 Task: In Windows properties of general video settings, Set the video X coordinate to 20.
Action: Mouse moved to (131, 16)
Screenshot: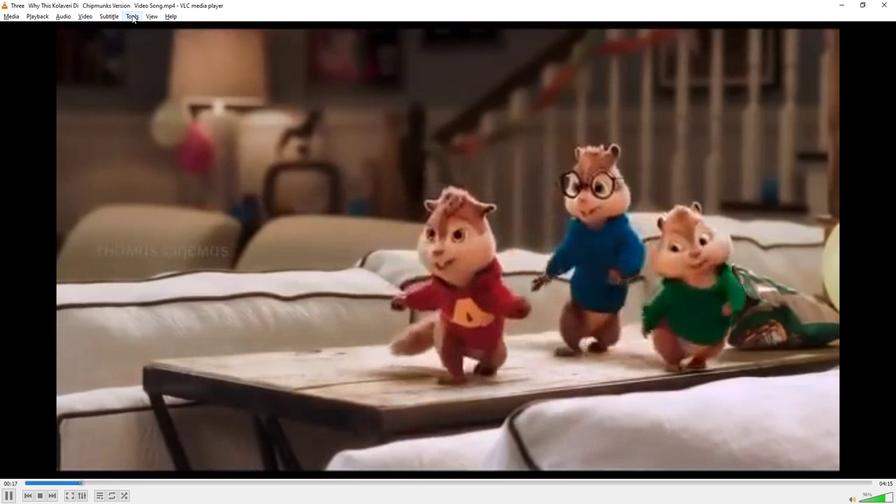 
Action: Mouse pressed left at (131, 16)
Screenshot: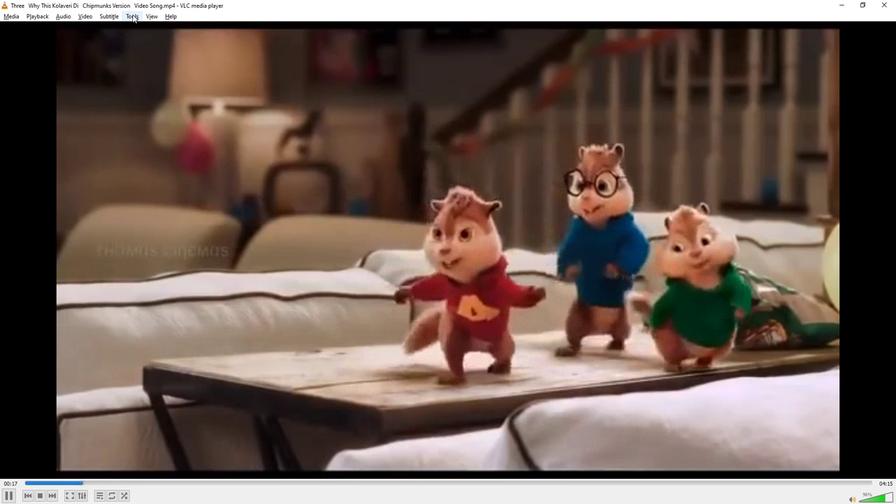 
Action: Mouse moved to (160, 130)
Screenshot: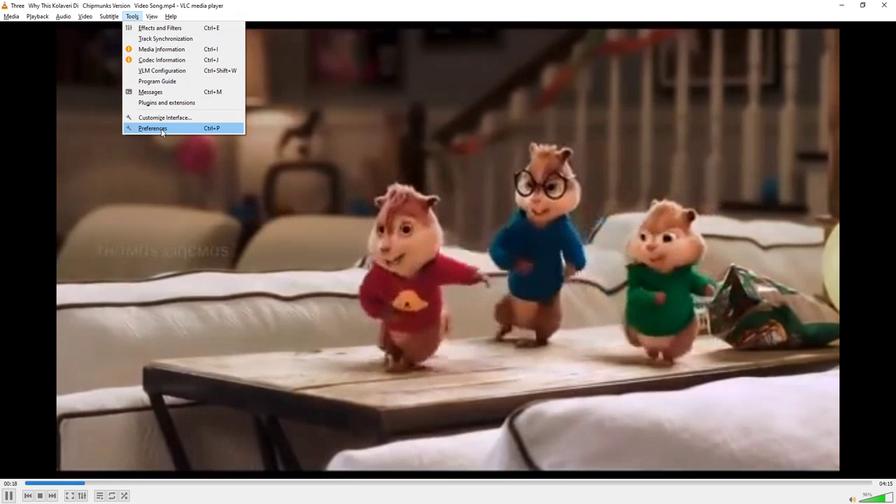 
Action: Mouse pressed left at (160, 130)
Screenshot: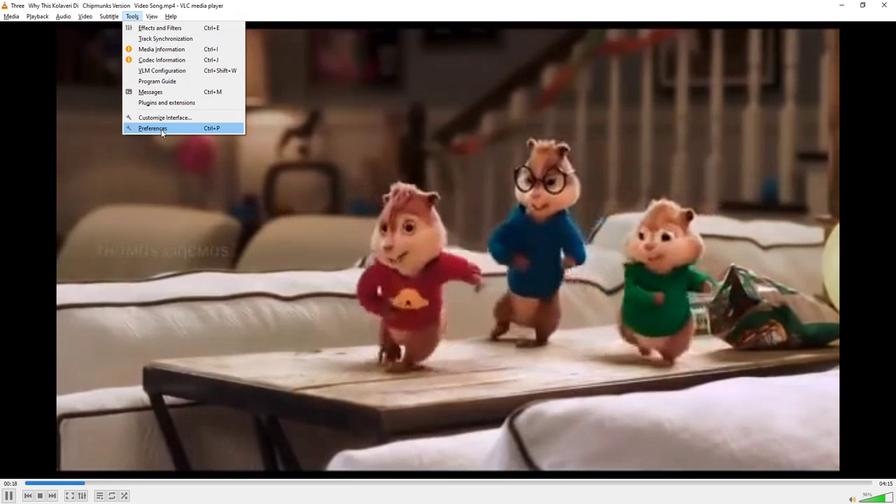 
Action: Mouse moved to (154, 387)
Screenshot: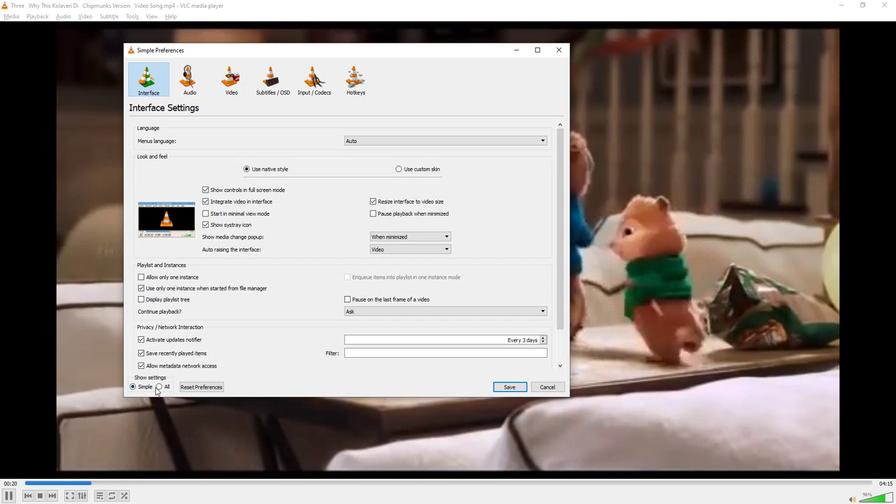 
Action: Mouse pressed left at (154, 387)
Screenshot: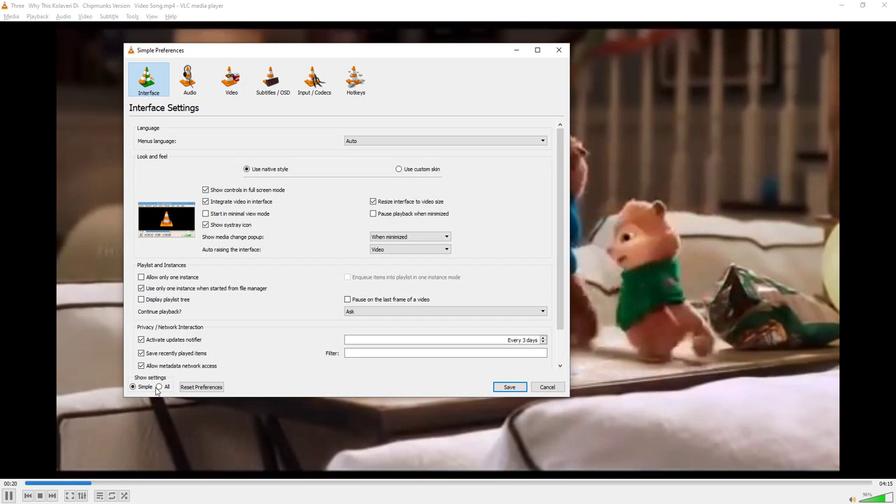 
Action: Mouse moved to (156, 386)
Screenshot: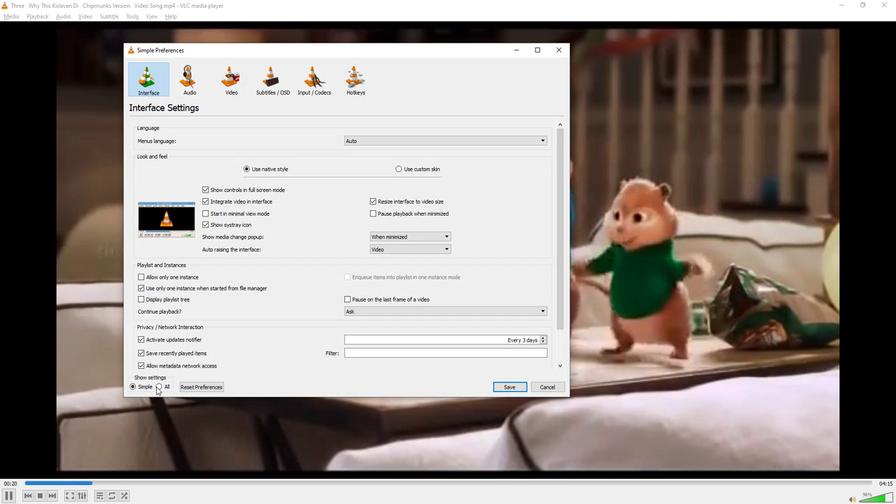
Action: Mouse pressed left at (156, 386)
Screenshot: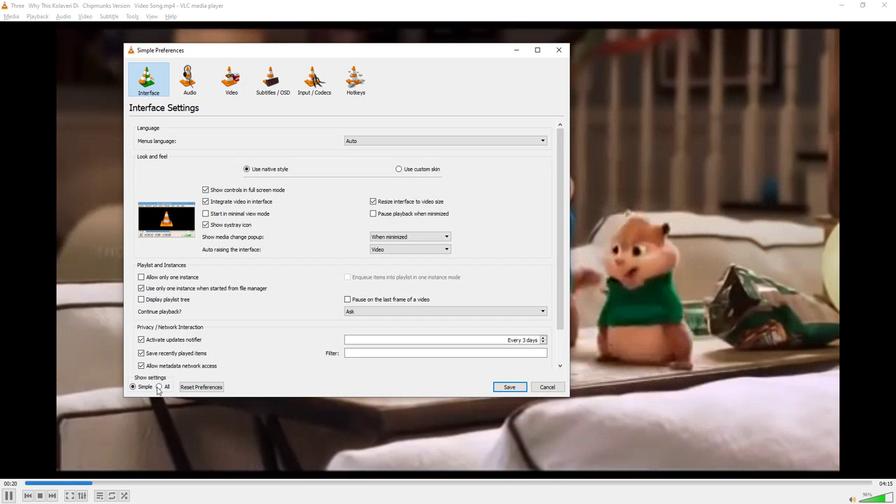 
Action: Mouse moved to (156, 332)
Screenshot: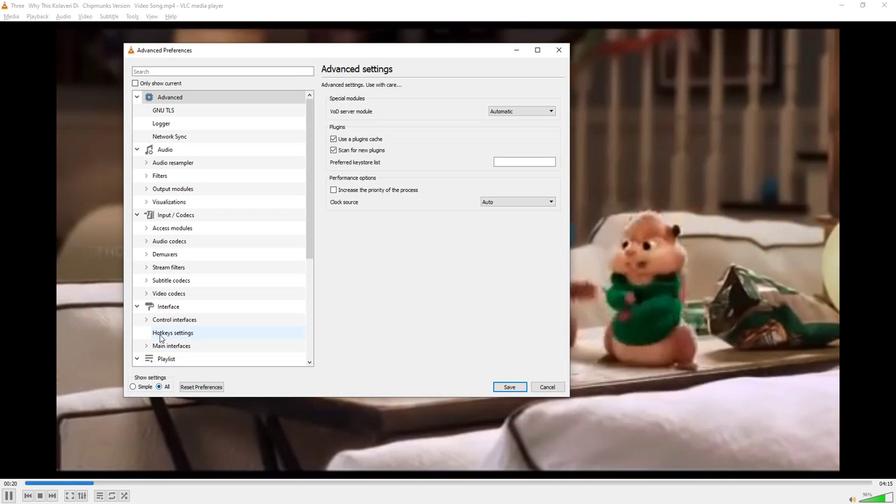 
Action: Mouse scrolled (156, 332) with delta (0, 0)
Screenshot: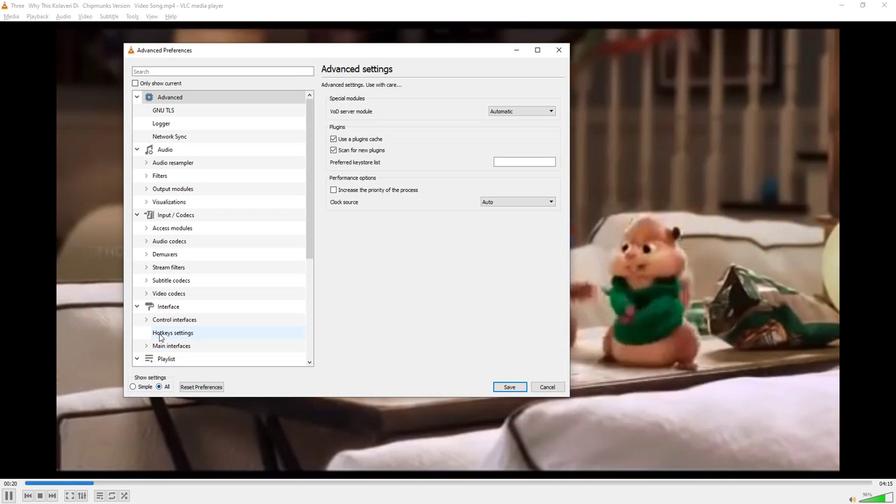 
Action: Mouse moved to (156, 332)
Screenshot: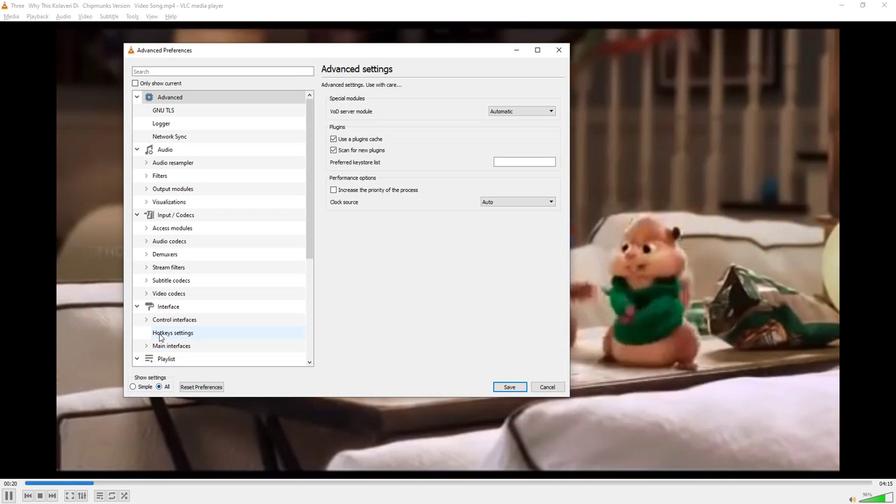 
Action: Mouse scrolled (156, 332) with delta (0, 0)
Screenshot: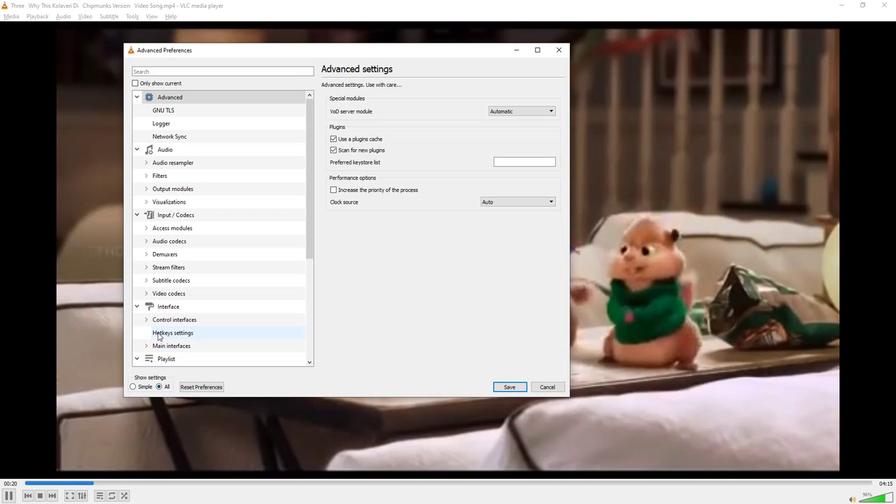 
Action: Mouse moved to (156, 332)
Screenshot: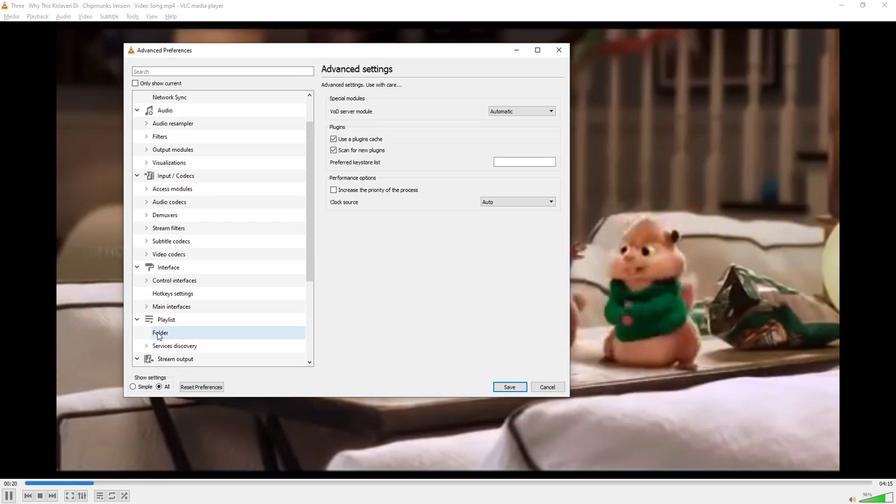 
Action: Mouse scrolled (156, 332) with delta (0, 0)
Screenshot: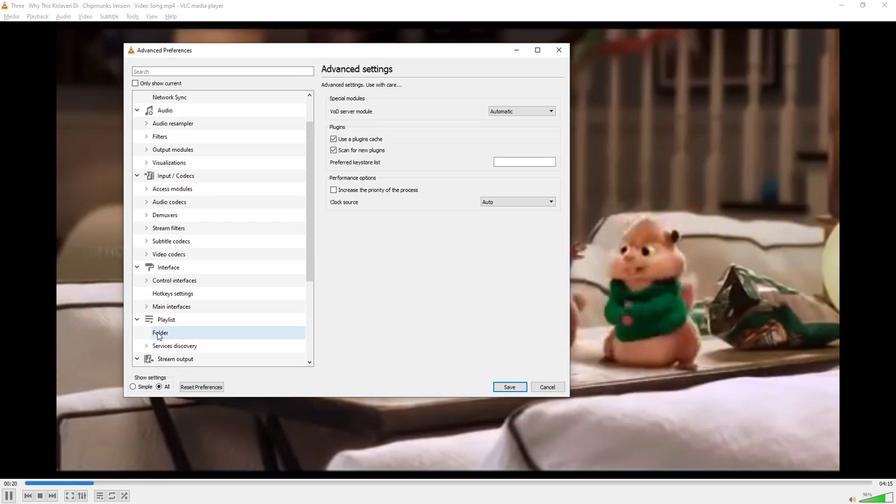 
Action: Mouse scrolled (156, 332) with delta (0, 0)
Screenshot: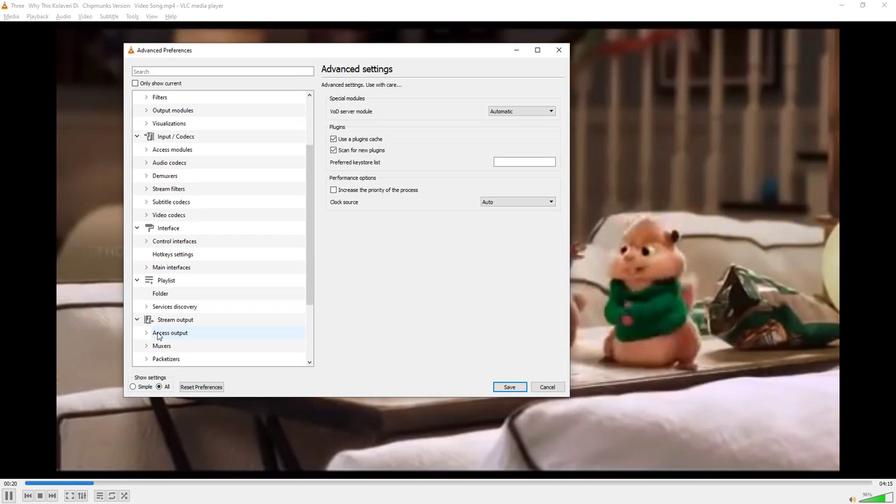 
Action: Mouse scrolled (156, 332) with delta (0, 0)
Screenshot: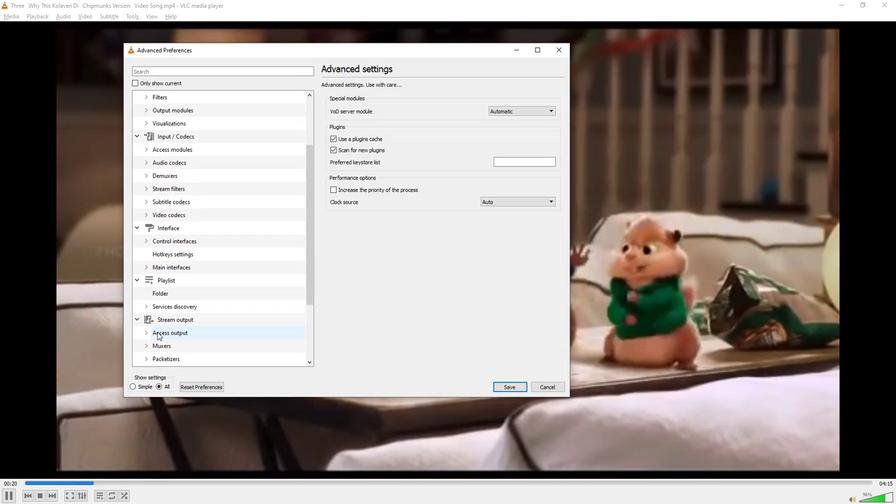 
Action: Mouse moved to (166, 306)
Screenshot: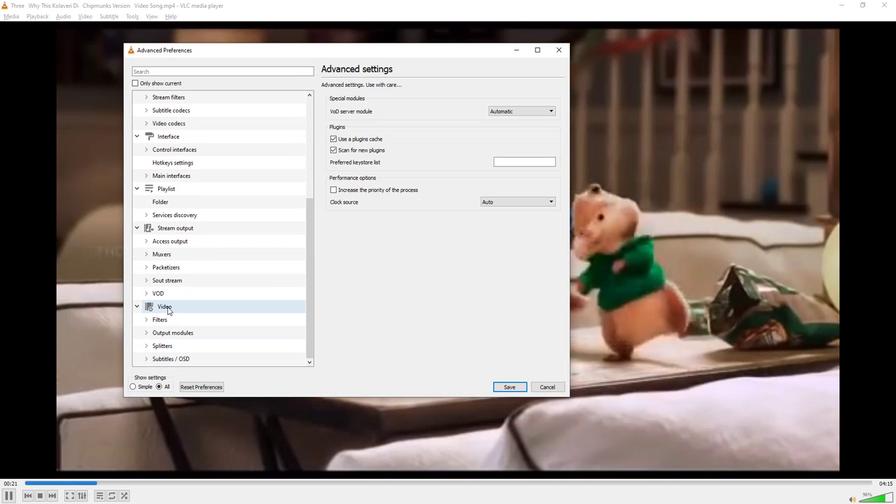 
Action: Mouse pressed left at (166, 306)
Screenshot: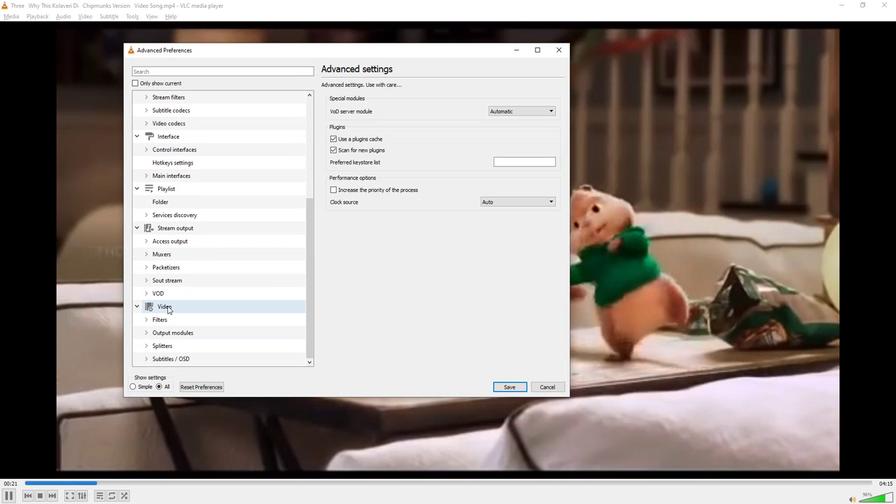 
Action: Mouse moved to (377, 327)
Screenshot: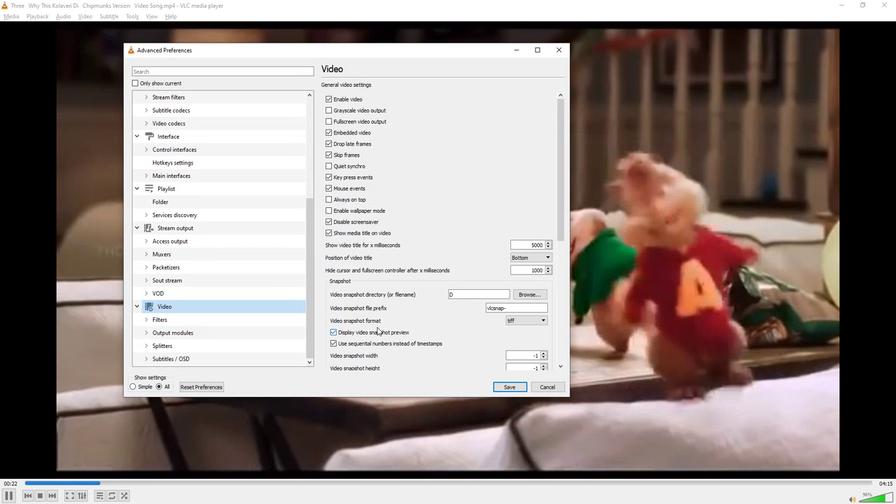 
Action: Mouse scrolled (377, 326) with delta (0, 0)
Screenshot: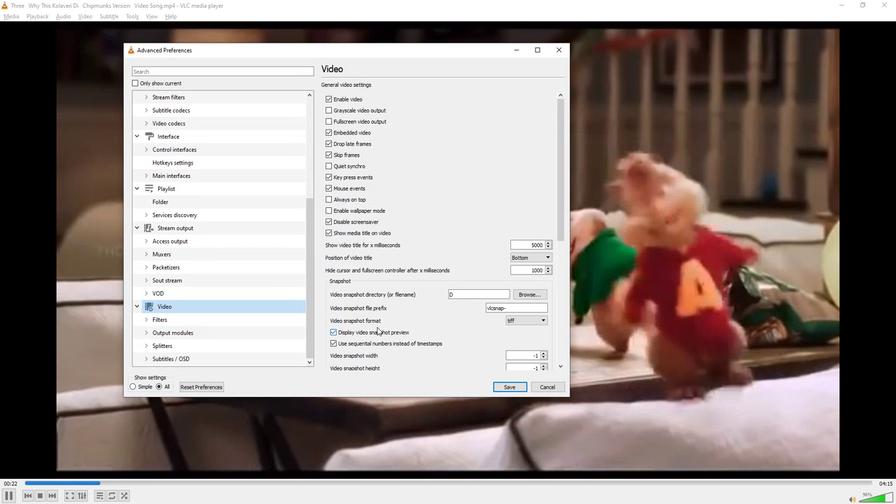 
Action: Mouse scrolled (377, 326) with delta (0, 0)
Screenshot: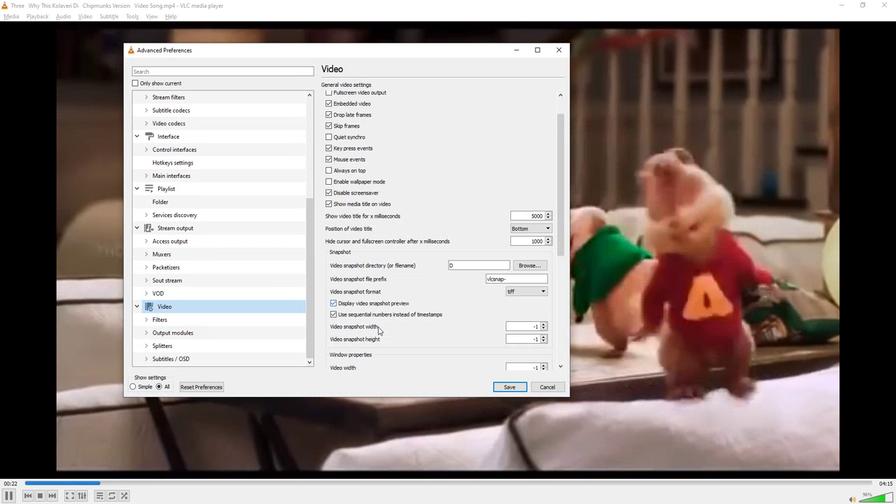
Action: Mouse scrolled (377, 326) with delta (0, 0)
Screenshot: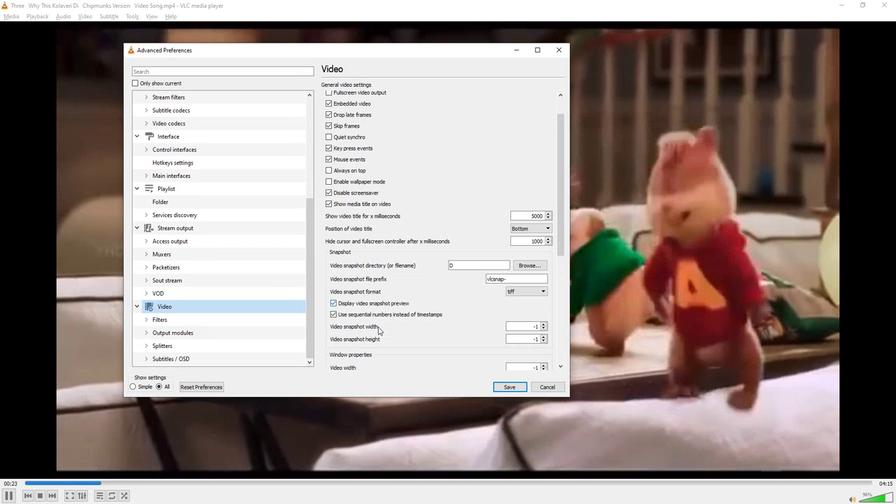 
Action: Mouse scrolled (377, 326) with delta (0, 0)
Screenshot: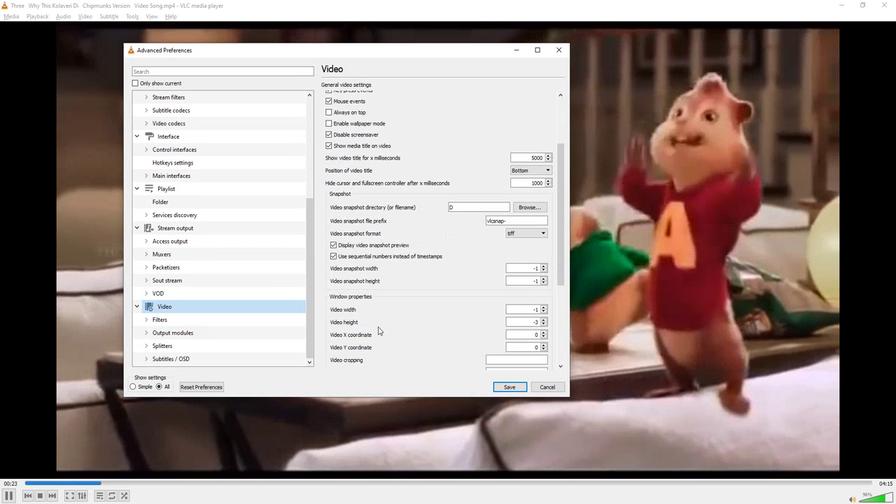 
Action: Mouse moved to (543, 303)
Screenshot: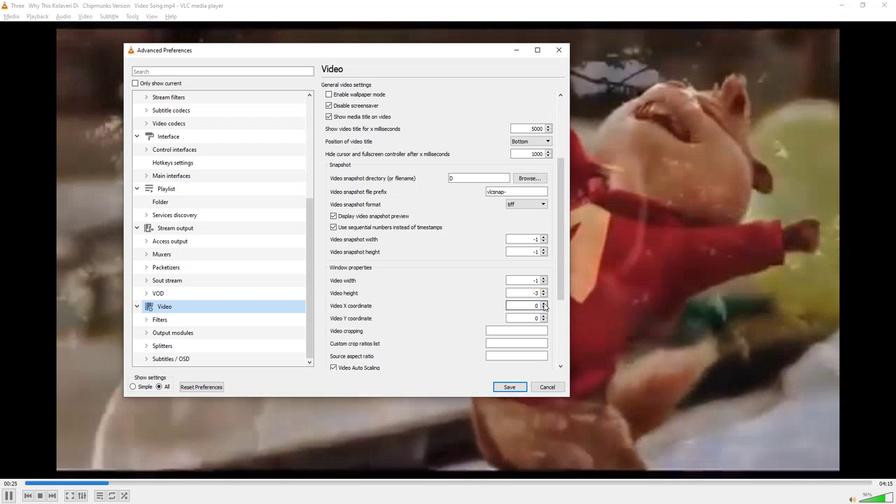 
Action: Mouse pressed left at (543, 303)
Screenshot: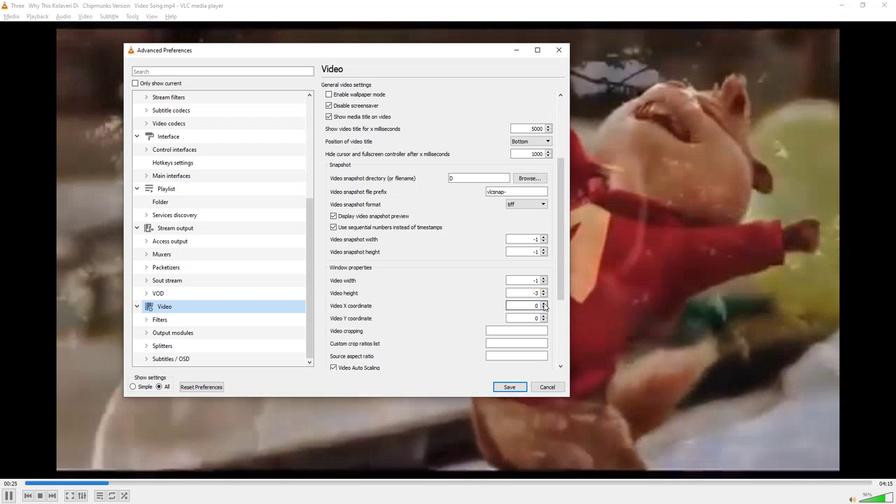 
Action: Mouse pressed left at (543, 303)
Screenshot: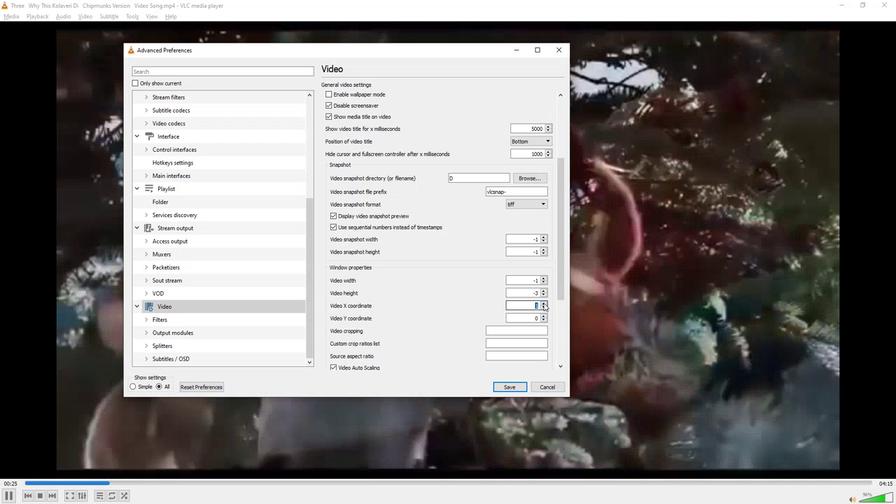 
Action: Mouse moved to (543, 302)
Screenshot: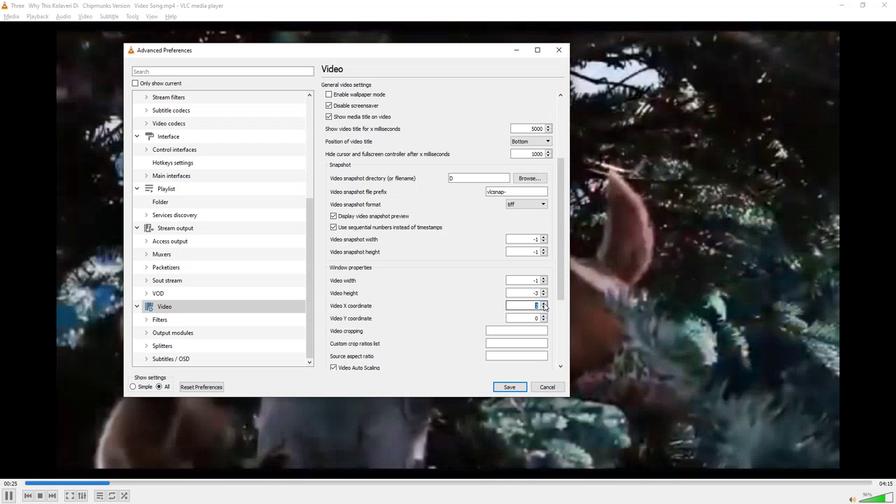 
Action: Mouse pressed left at (543, 302)
Screenshot: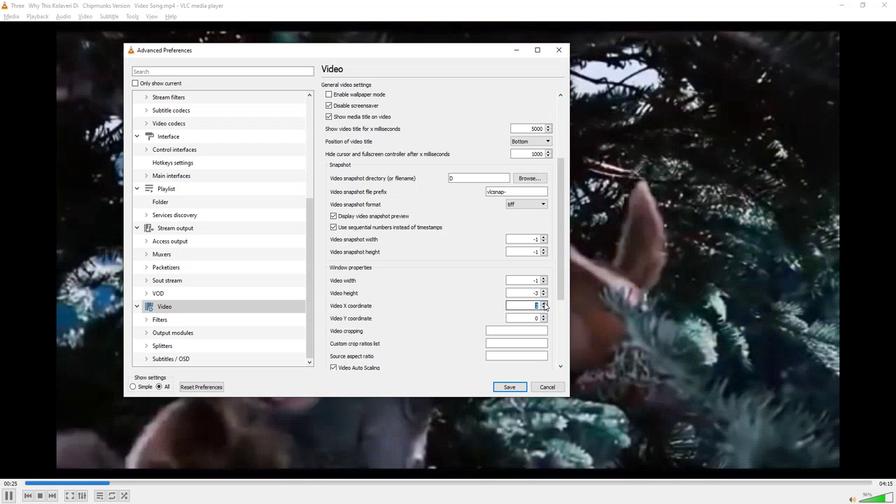 
Action: Mouse pressed left at (543, 302)
Screenshot: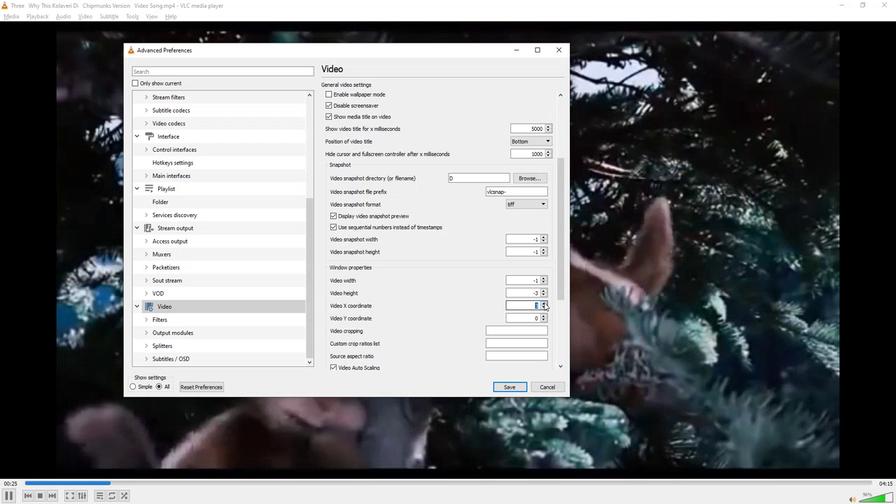 
Action: Mouse pressed left at (543, 302)
Screenshot: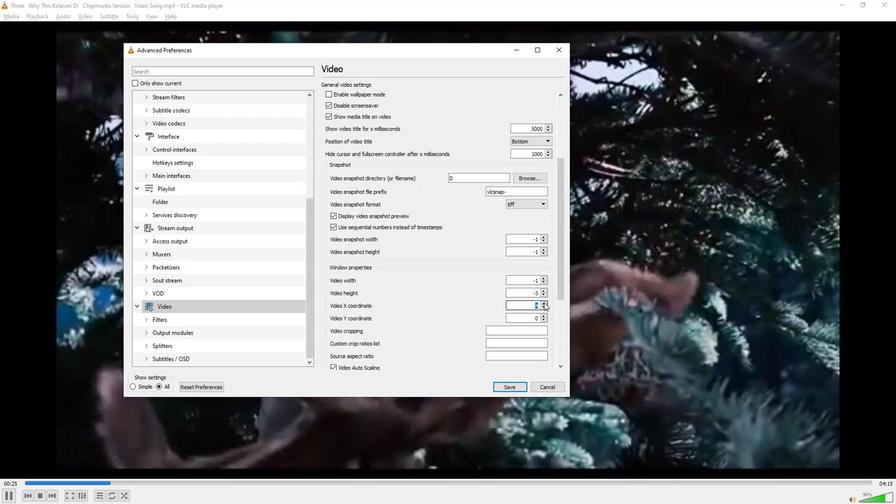 
Action: Mouse moved to (538, 302)
Screenshot: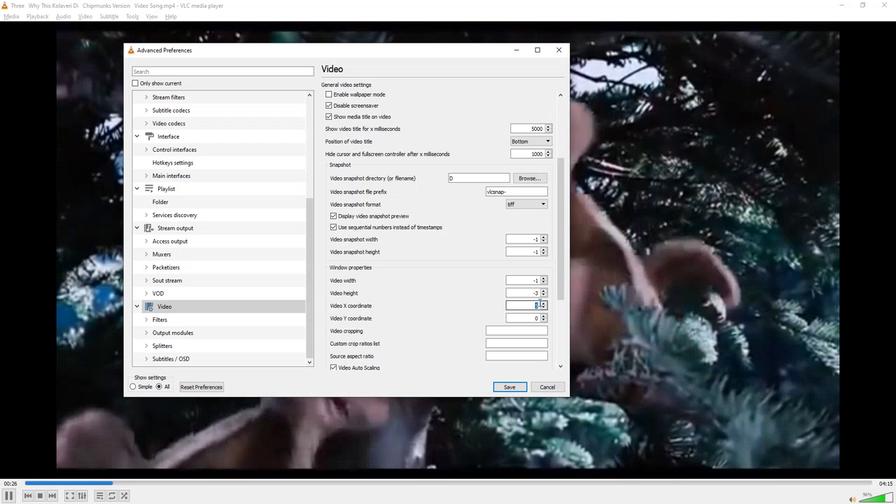 
Action: Key pressed 20
Screenshot: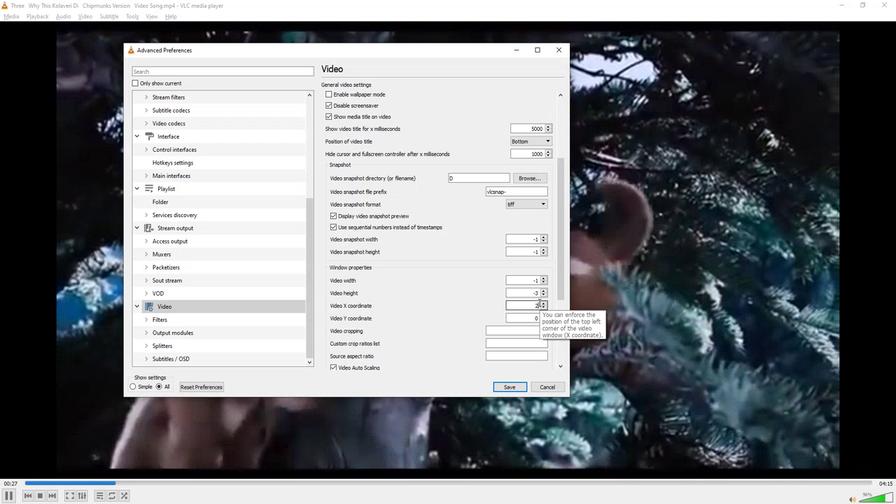
Action: Mouse moved to (404, 296)
Screenshot: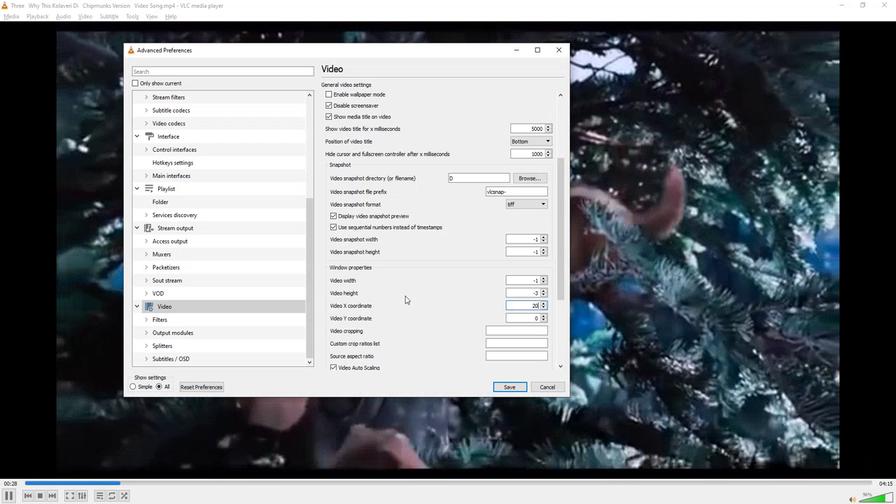 
